Task: Look for products in the category "Candles & Air Fresheners" from Olbas only.
Action: Mouse moved to (765, 251)
Screenshot: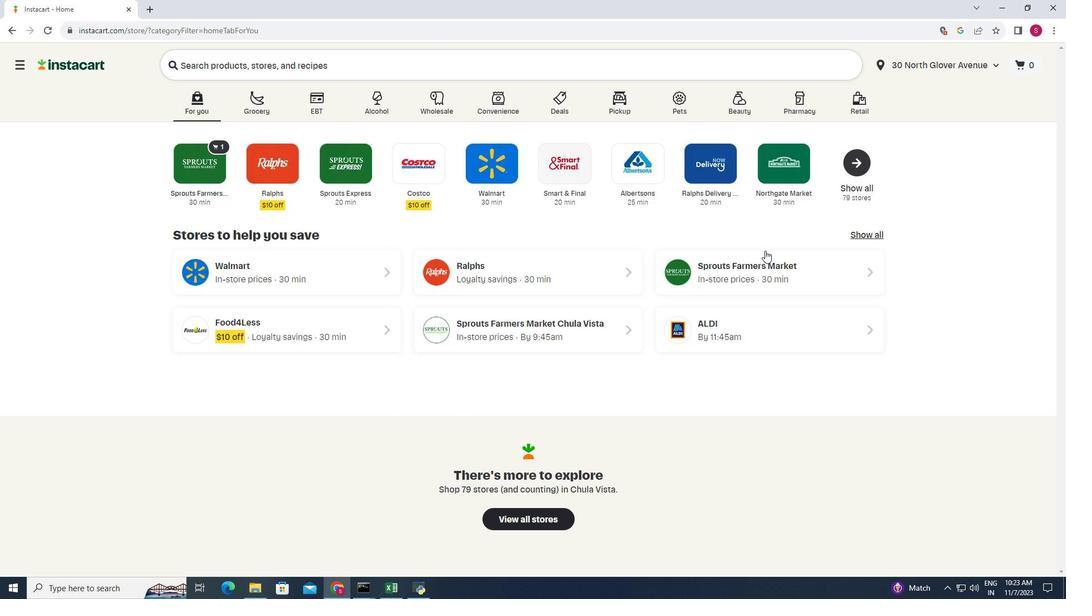 
Action: Mouse pressed left at (765, 251)
Screenshot: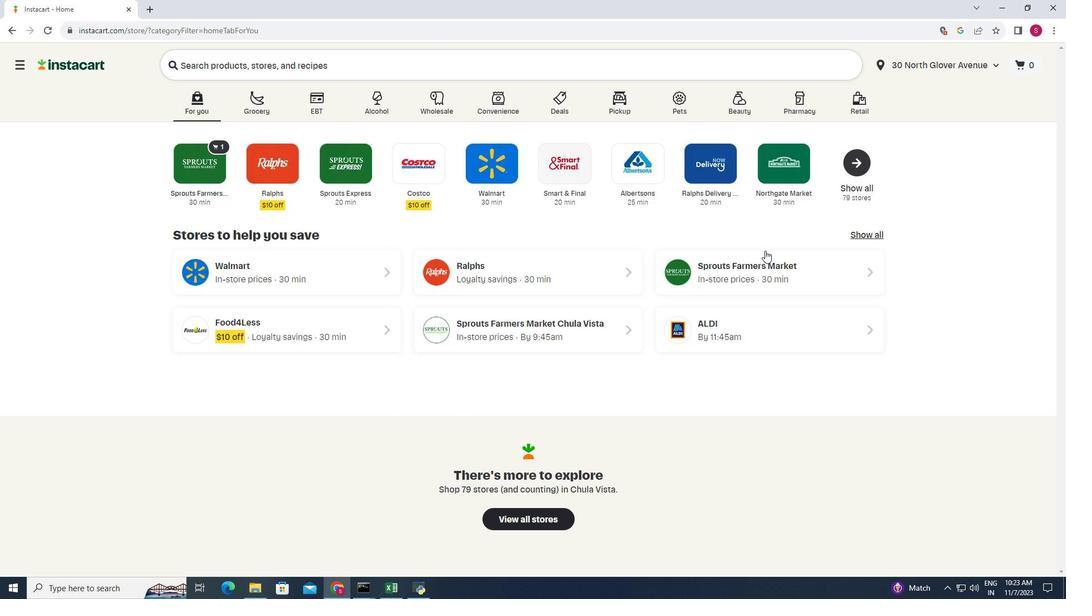 
Action: Mouse moved to (91, 371)
Screenshot: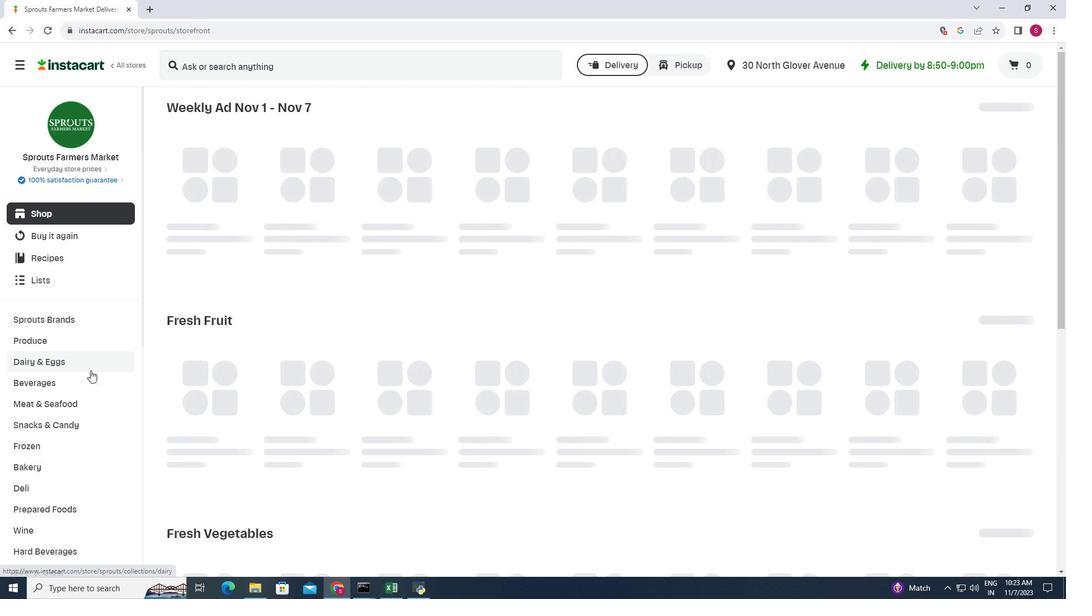 
Action: Mouse scrolled (91, 370) with delta (0, 0)
Screenshot: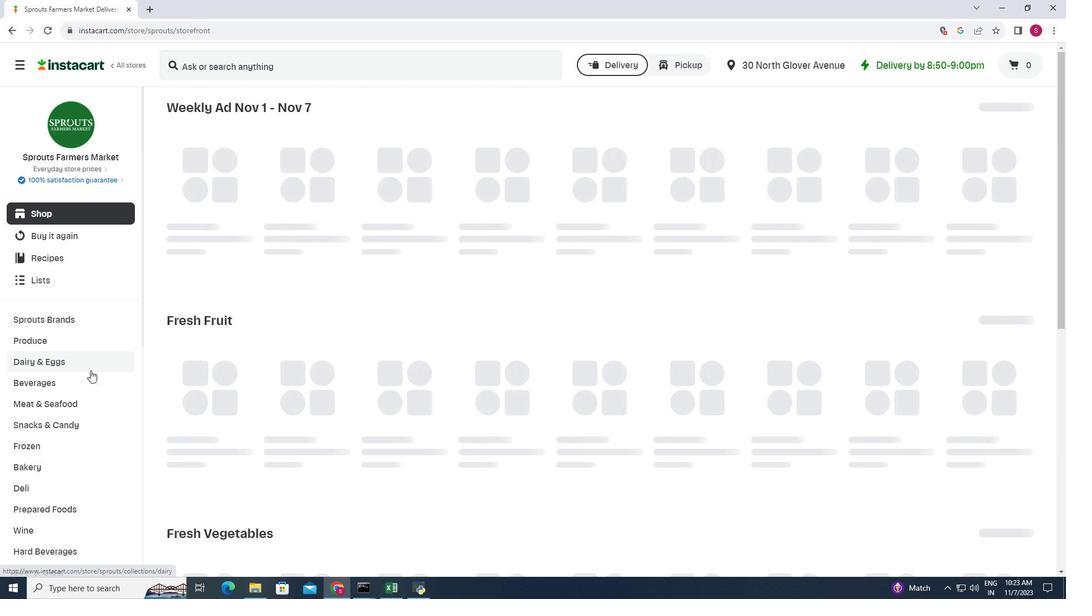 
Action: Mouse moved to (90, 371)
Screenshot: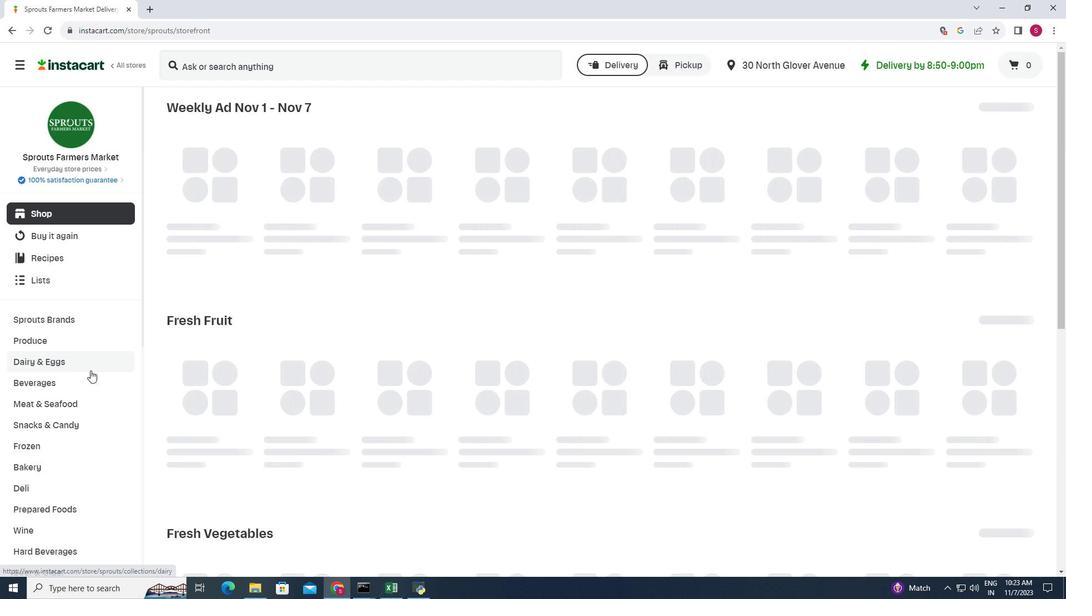 
Action: Mouse scrolled (90, 370) with delta (0, 0)
Screenshot: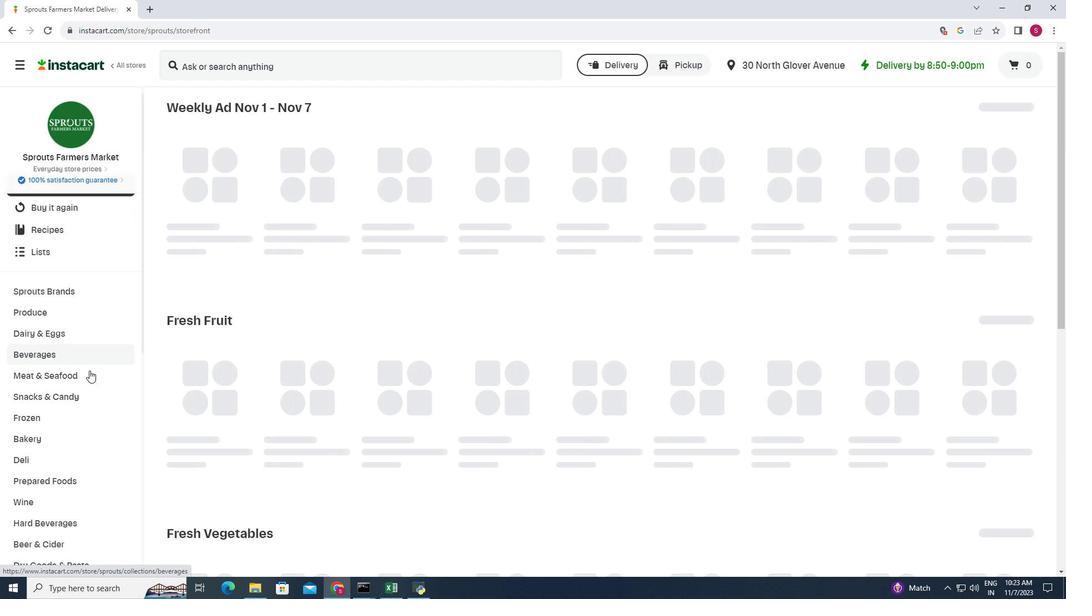 
Action: Mouse moved to (89, 371)
Screenshot: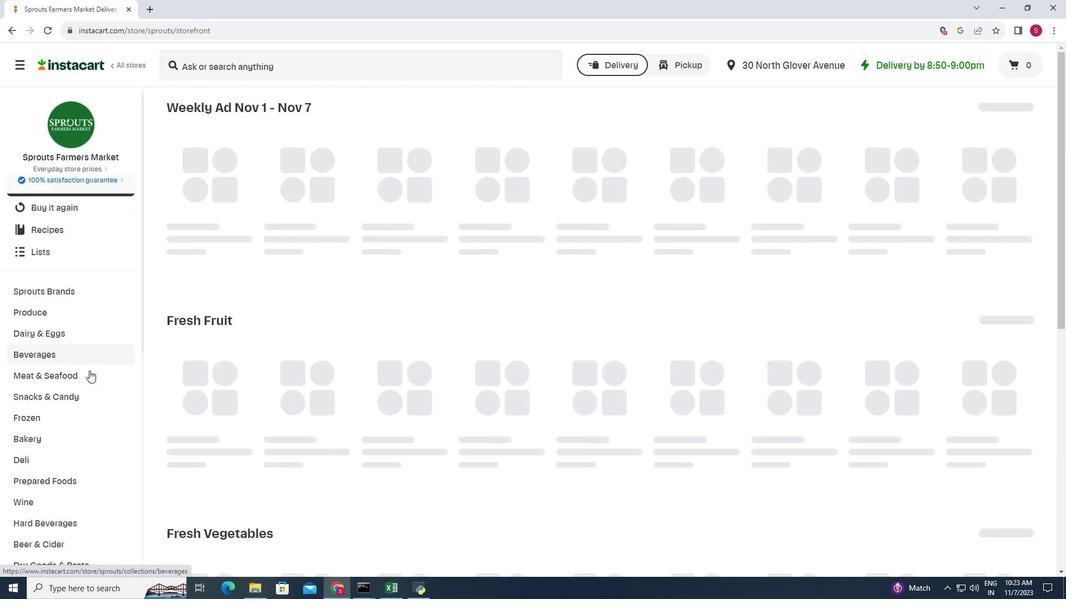 
Action: Mouse scrolled (89, 370) with delta (0, 0)
Screenshot: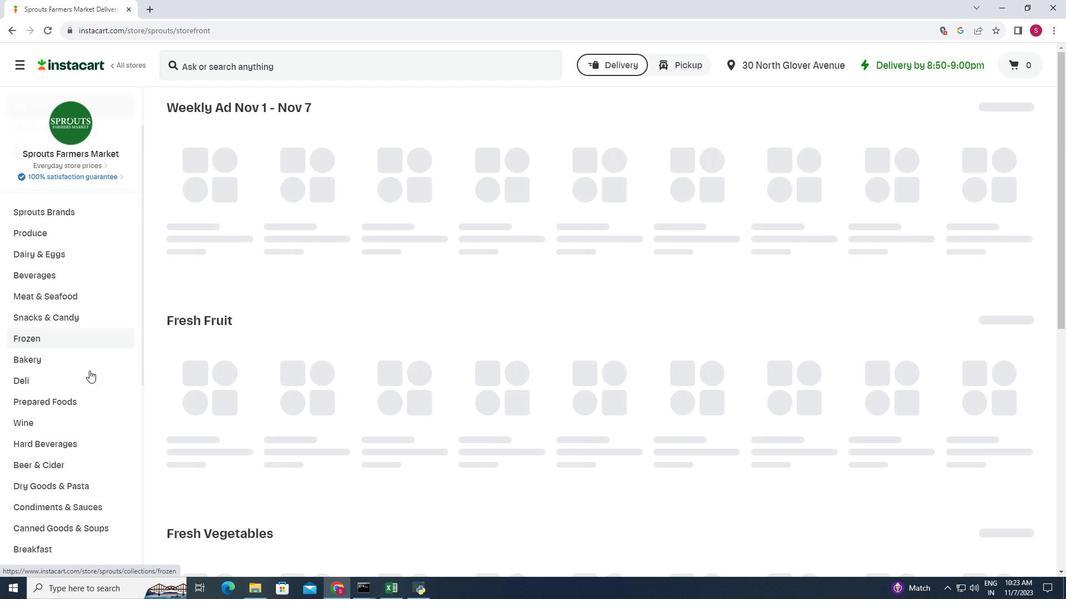 
Action: Mouse moved to (89, 371)
Screenshot: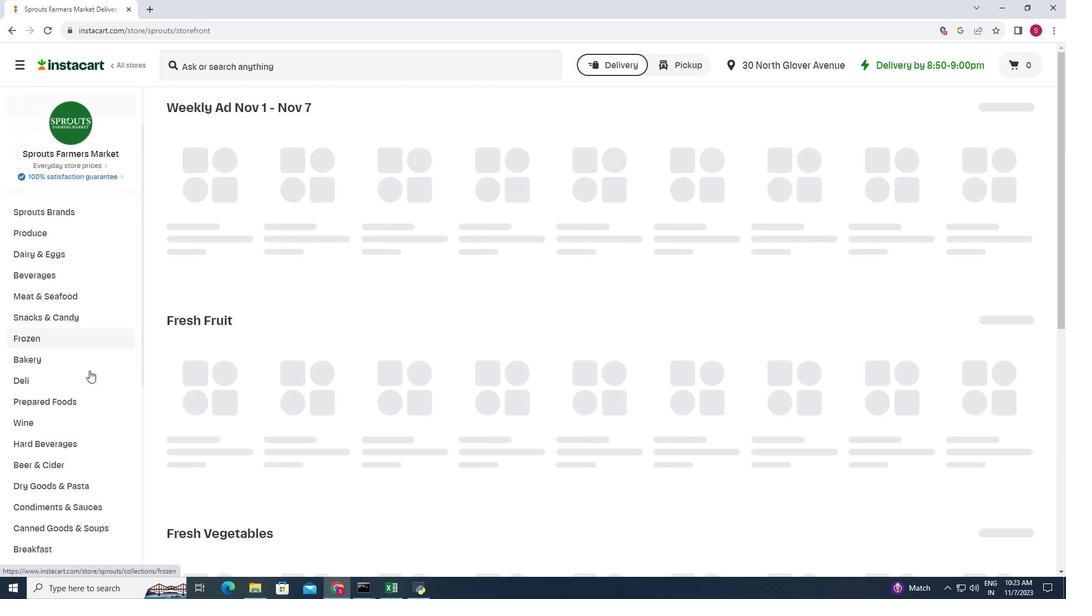
Action: Mouse scrolled (89, 370) with delta (0, 0)
Screenshot: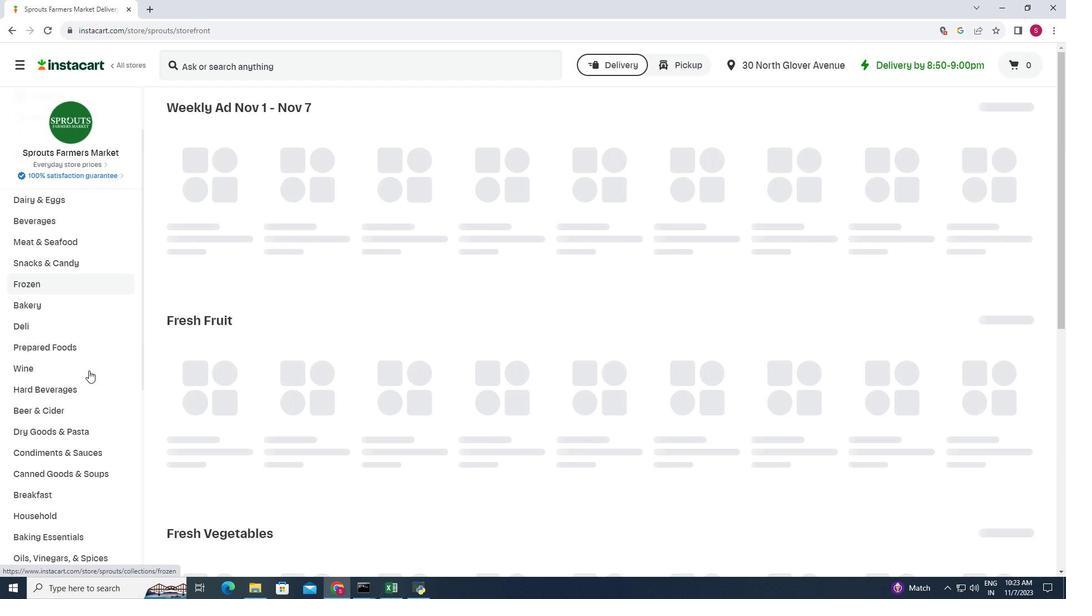 
Action: Mouse moved to (62, 456)
Screenshot: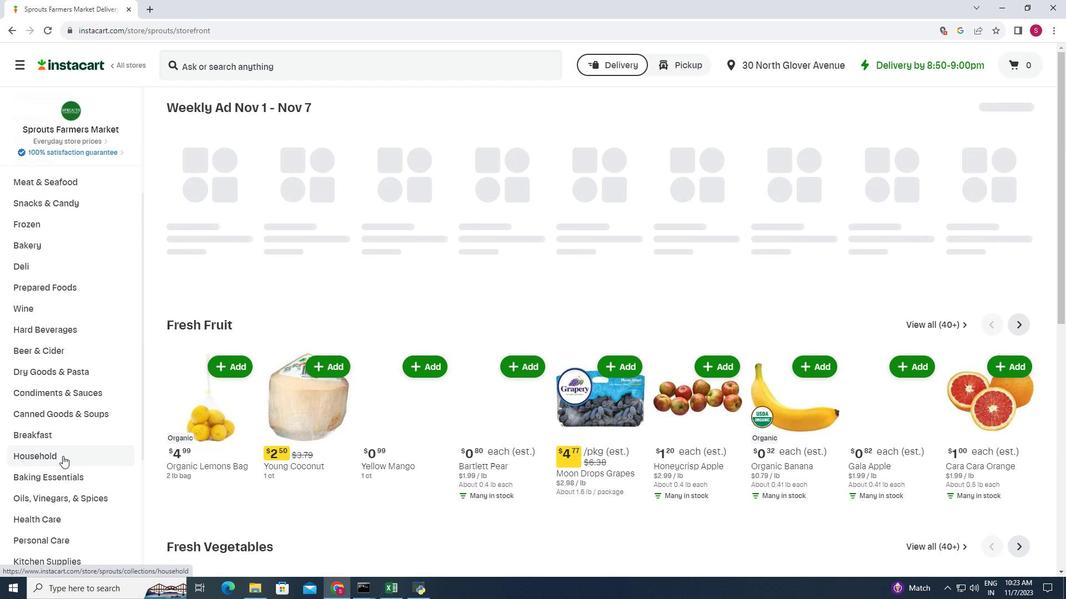 
Action: Mouse pressed left at (62, 456)
Screenshot: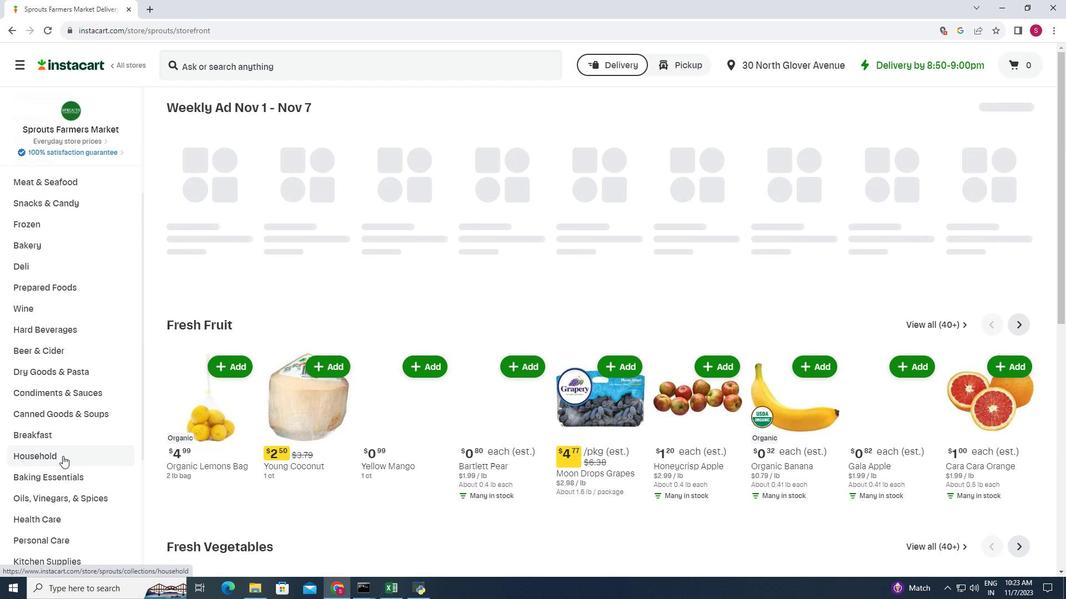
Action: Mouse moved to (591, 133)
Screenshot: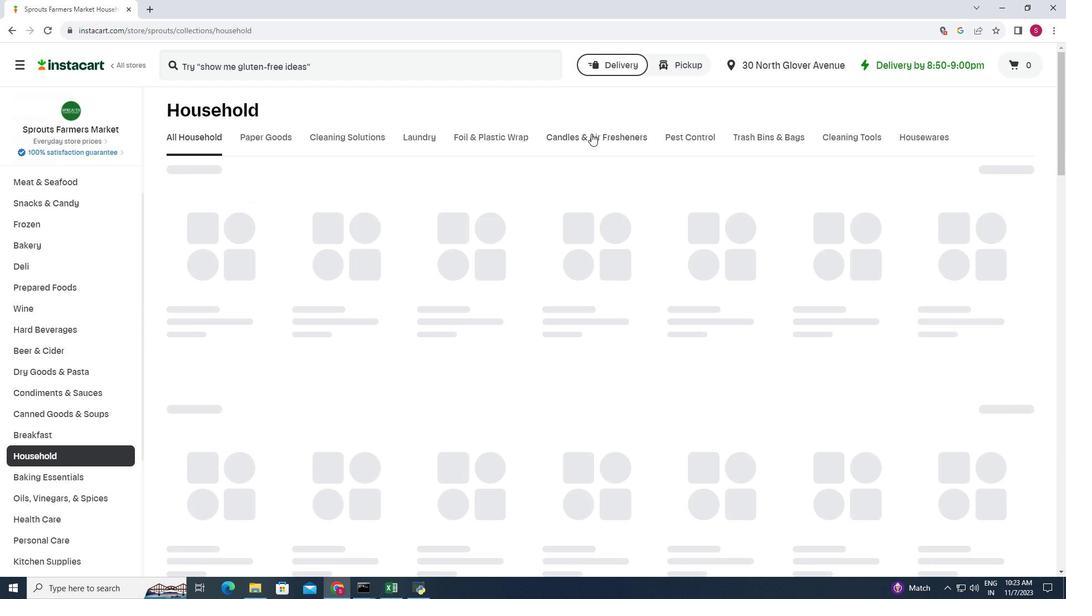 
Action: Mouse pressed left at (591, 133)
Screenshot: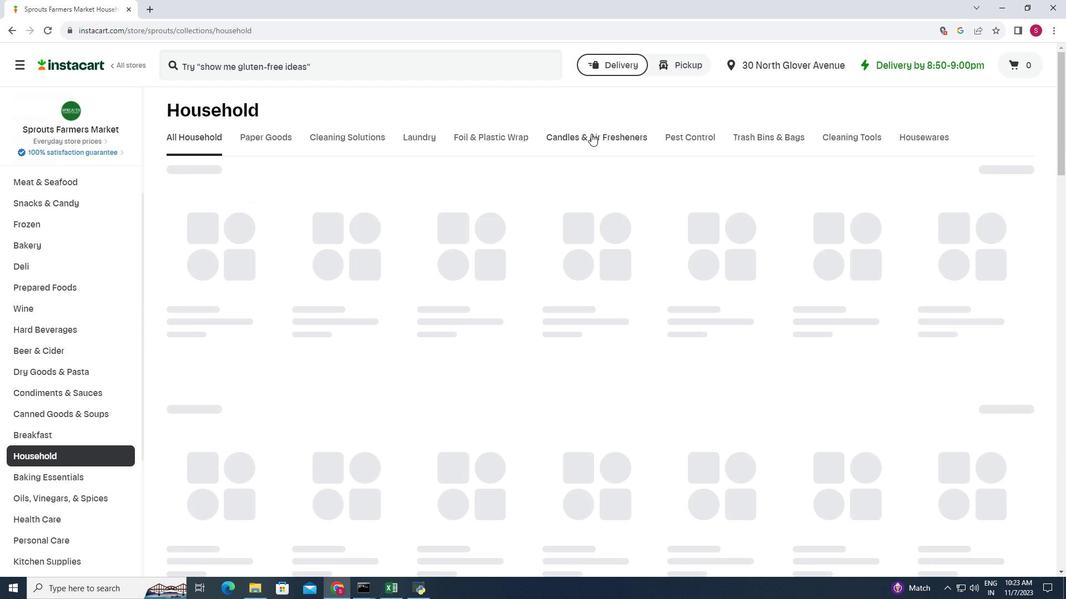 
Action: Mouse moved to (261, 225)
Screenshot: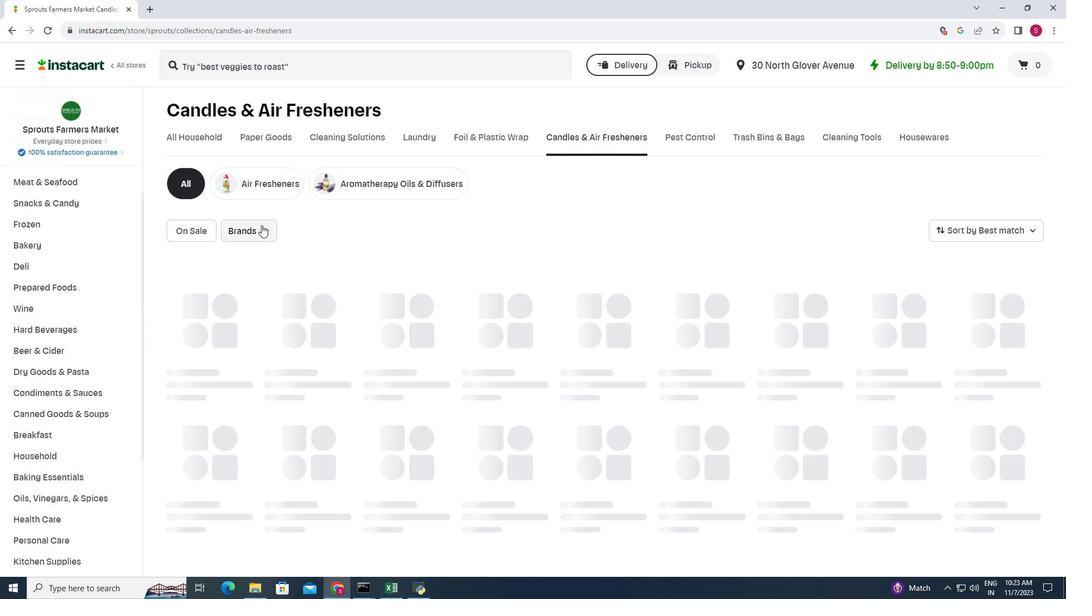 
Action: Mouse pressed left at (261, 225)
Screenshot: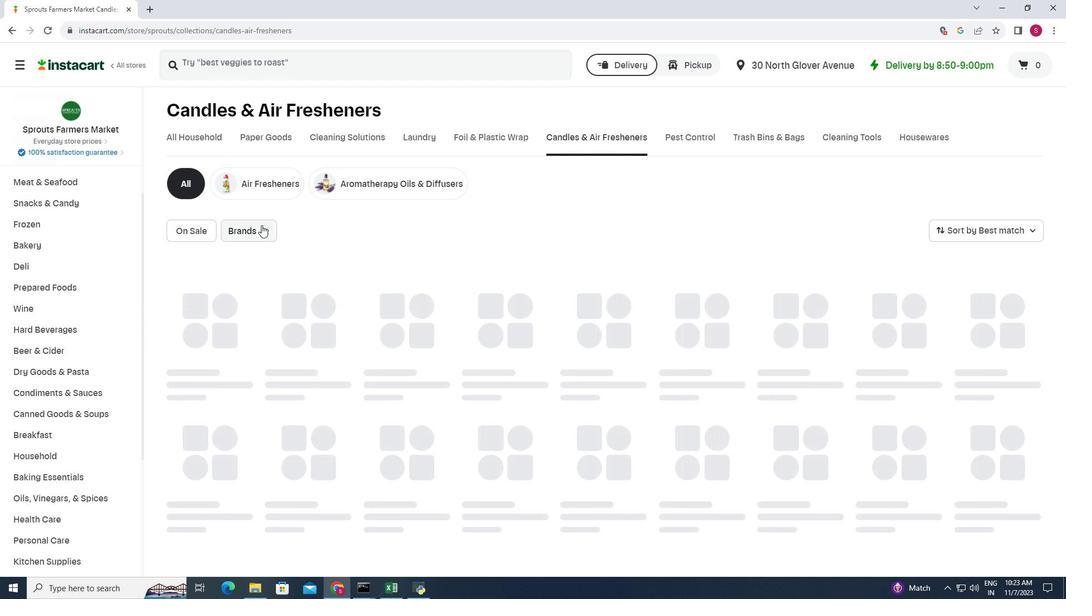 
Action: Mouse moved to (263, 222)
Screenshot: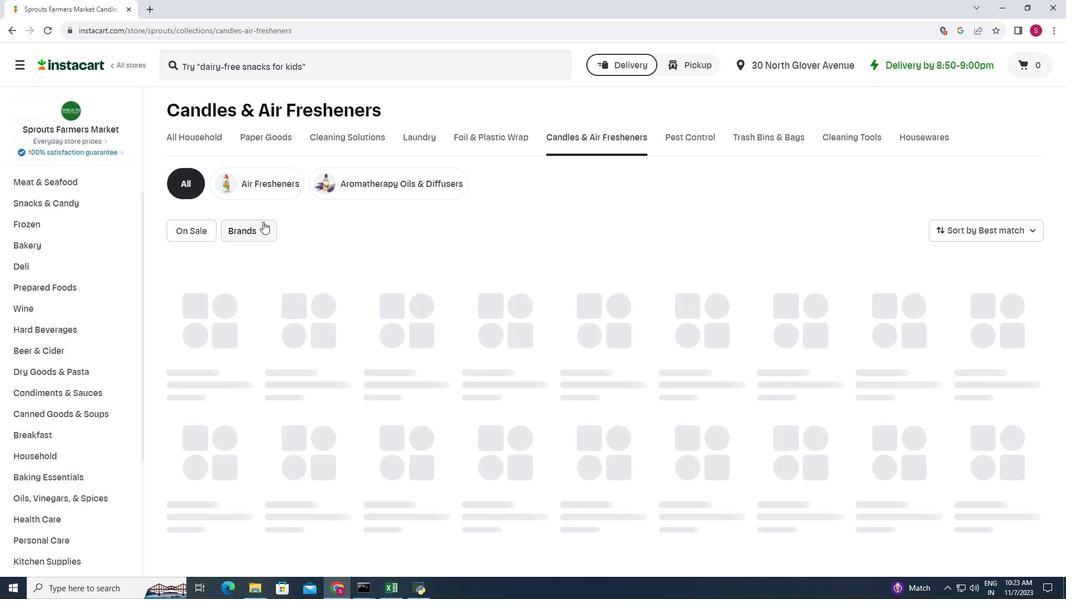 
Action: Mouse pressed left at (263, 222)
Screenshot: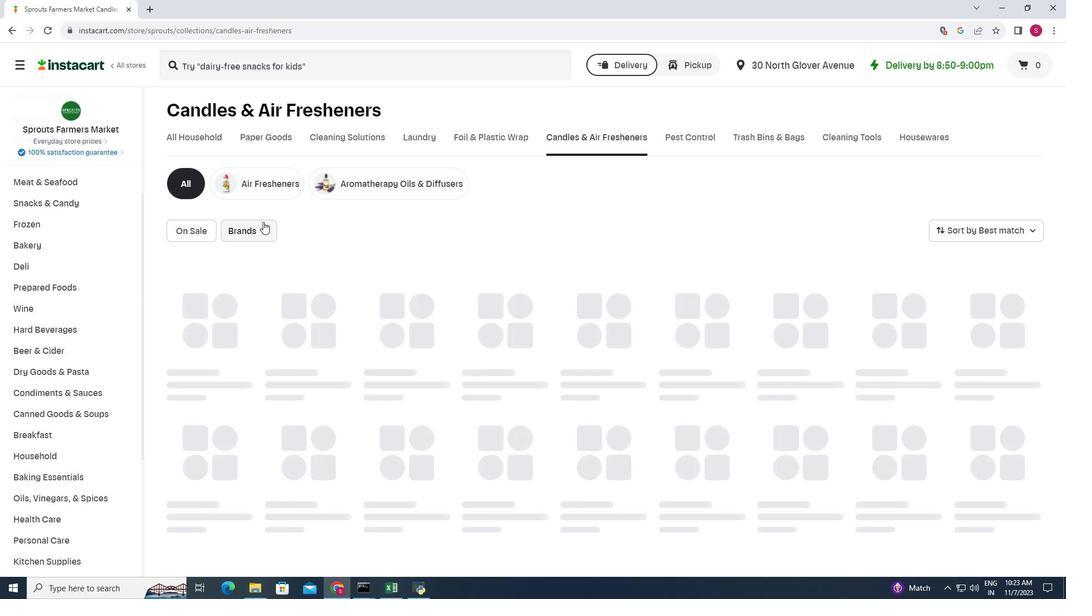 
Action: Mouse moved to (262, 228)
Screenshot: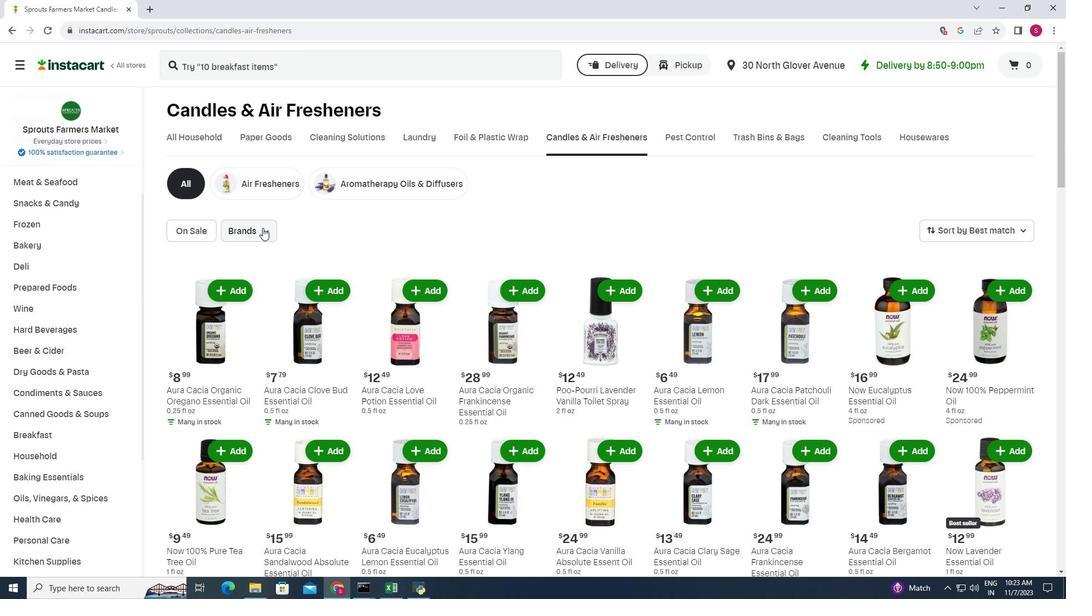 
Action: Mouse pressed left at (262, 228)
Screenshot: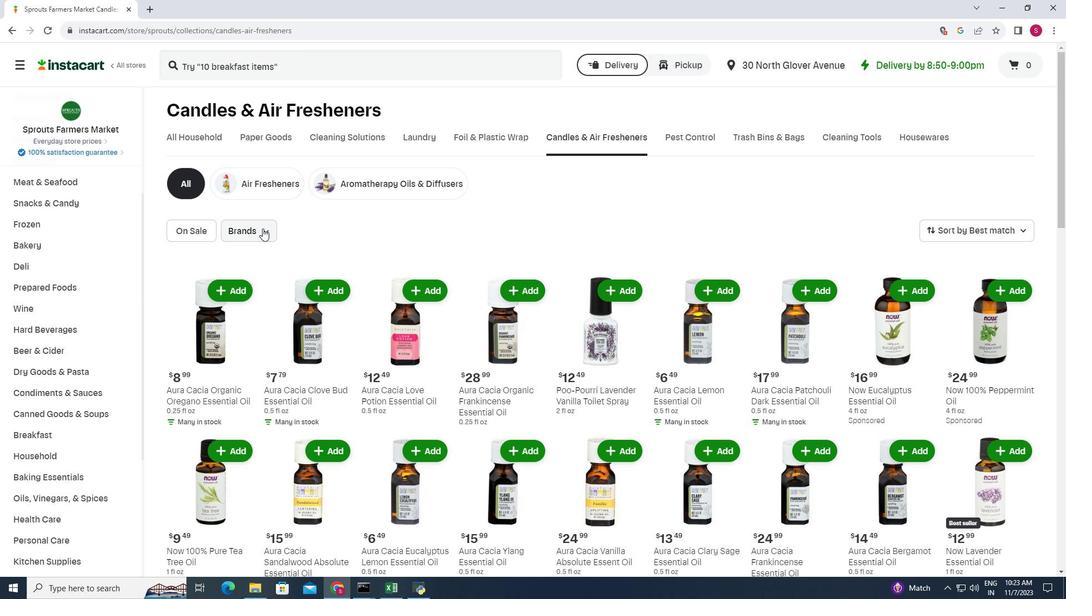 
Action: Mouse moved to (268, 298)
Screenshot: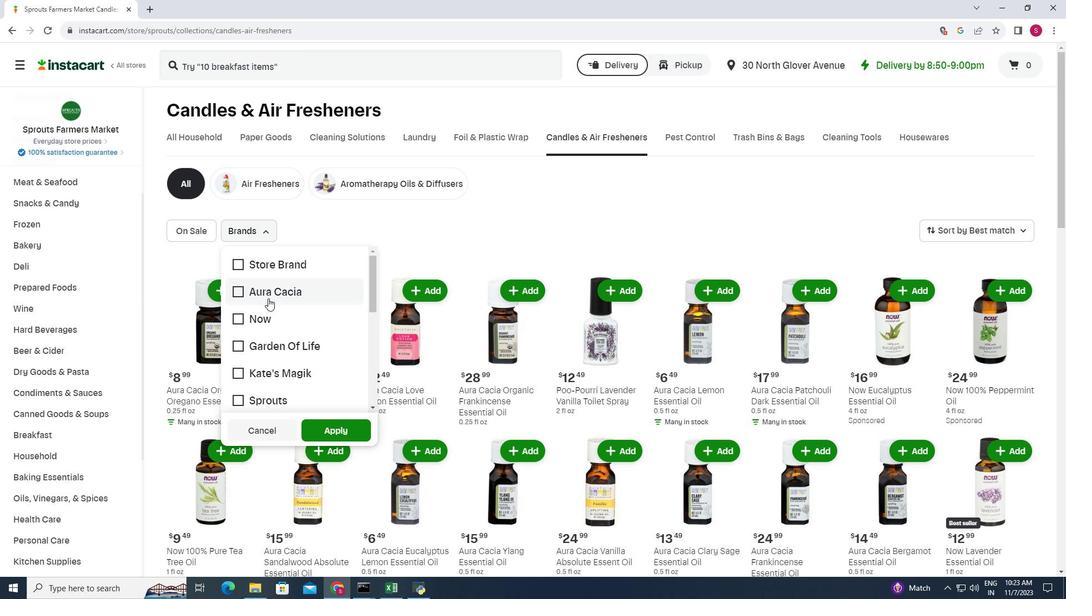 
Action: Mouse scrolled (268, 298) with delta (0, 0)
Screenshot: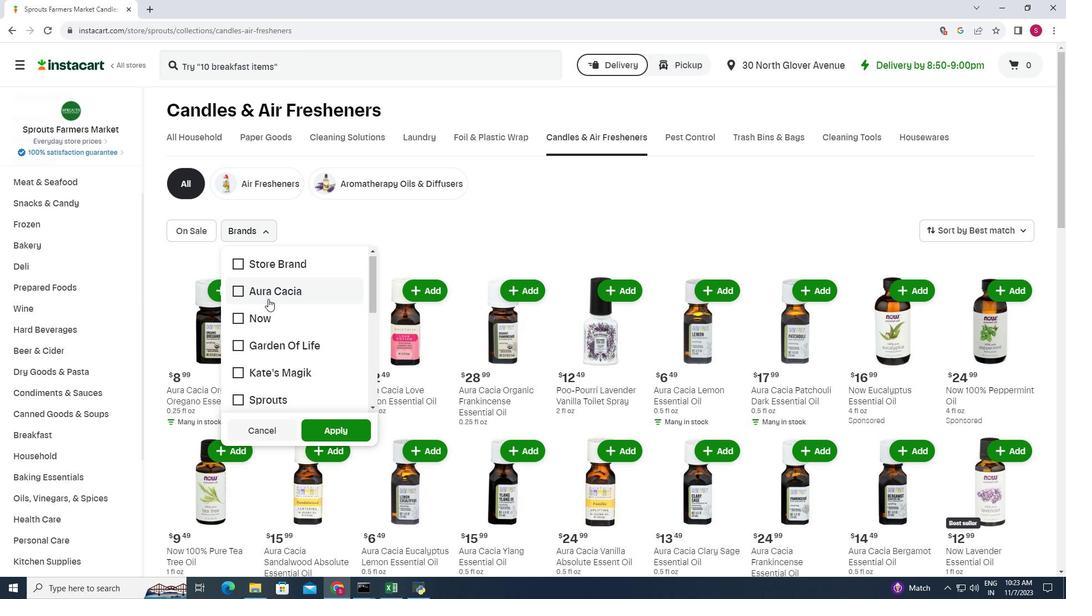 
Action: Mouse moved to (268, 299)
Screenshot: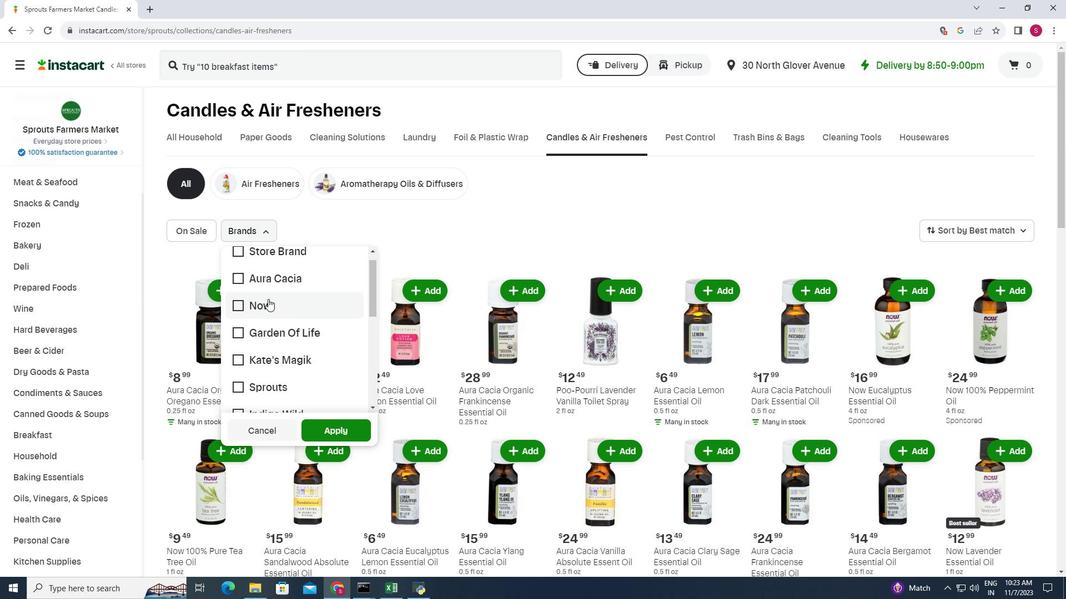 
Action: Mouse scrolled (268, 298) with delta (0, 0)
Screenshot: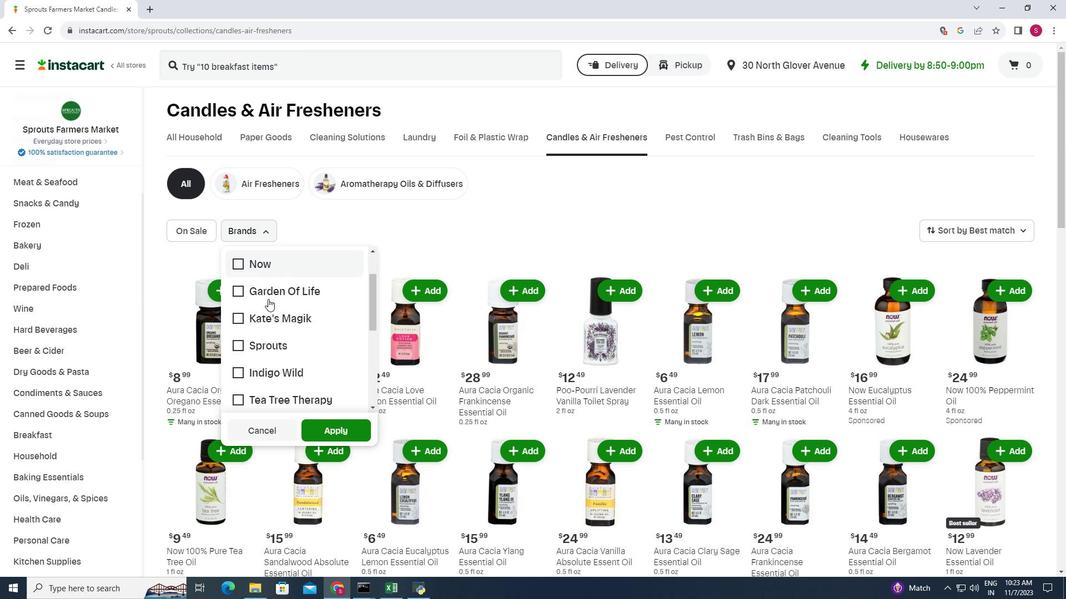 
Action: Mouse scrolled (268, 298) with delta (0, 0)
Screenshot: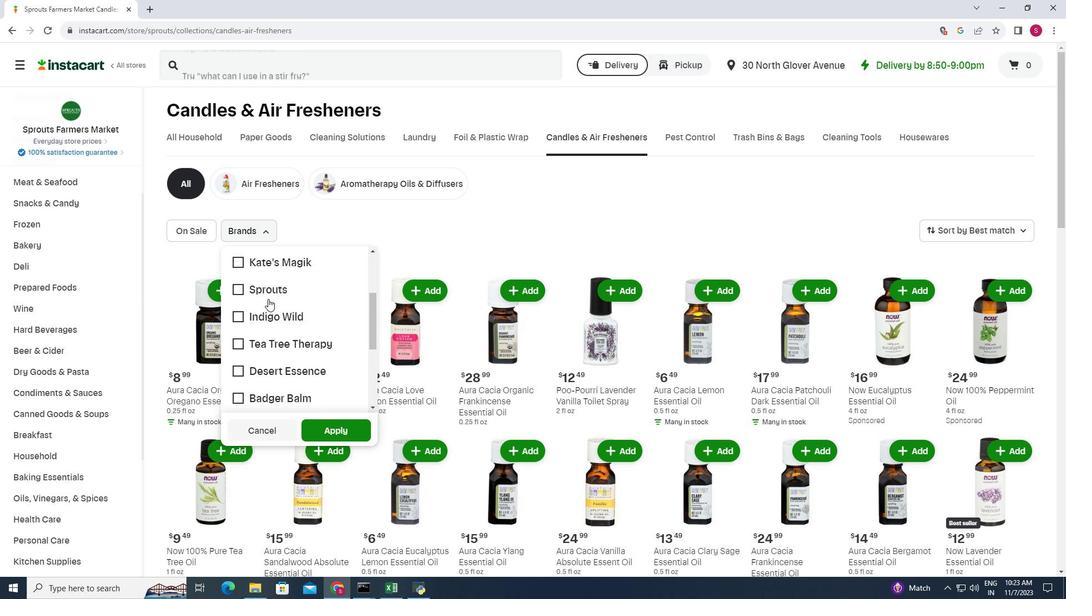 
Action: Mouse moved to (268, 299)
Screenshot: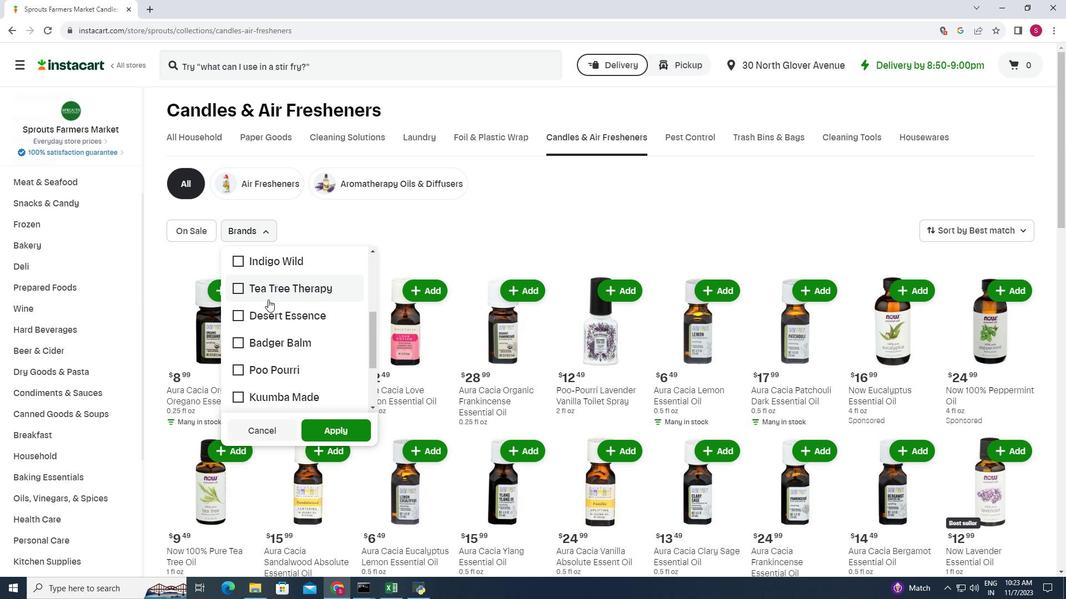 
Action: Mouse scrolled (268, 299) with delta (0, 0)
Screenshot: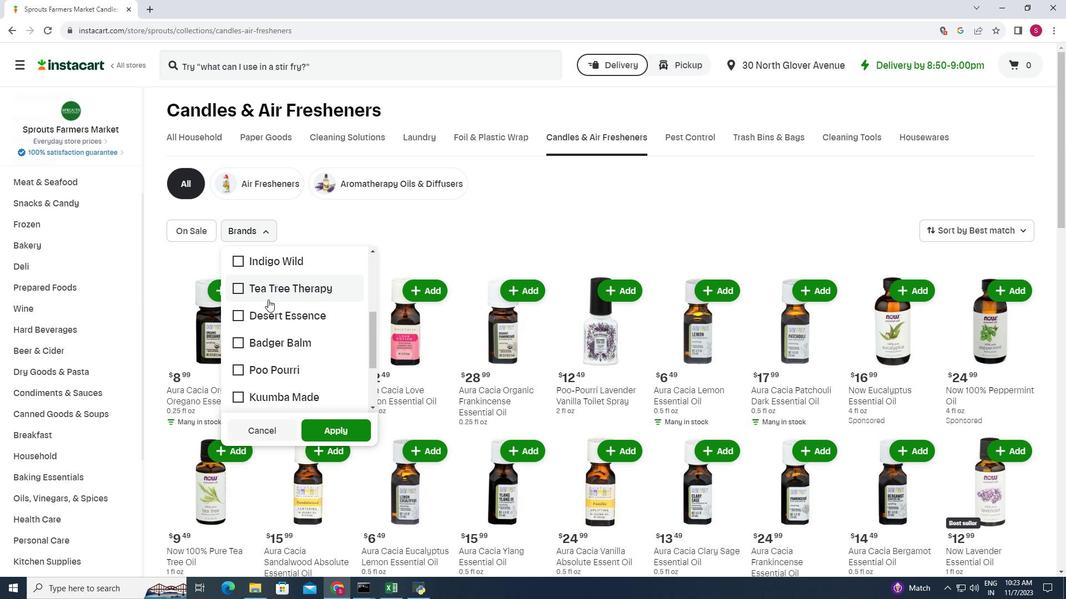 
Action: Mouse moved to (268, 301)
Screenshot: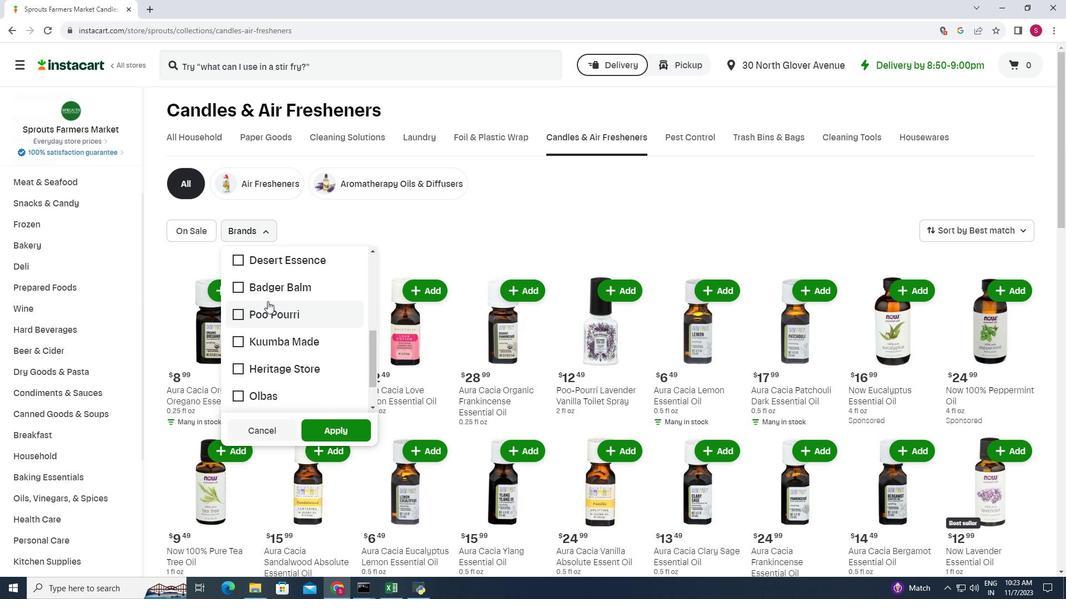 
Action: Mouse scrolled (268, 300) with delta (0, 0)
Screenshot: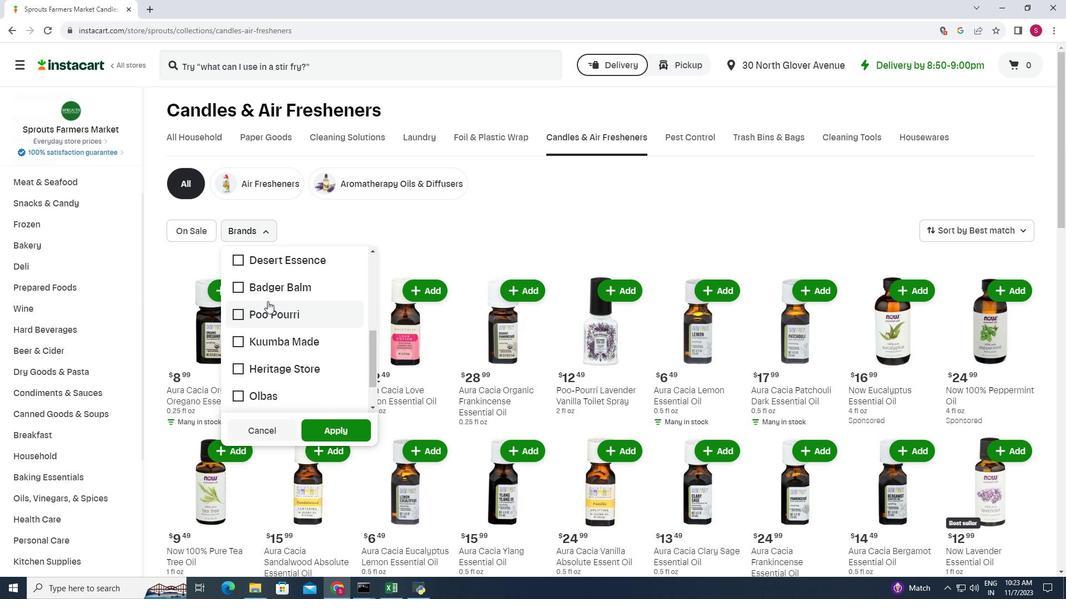 
Action: Mouse moved to (280, 342)
Screenshot: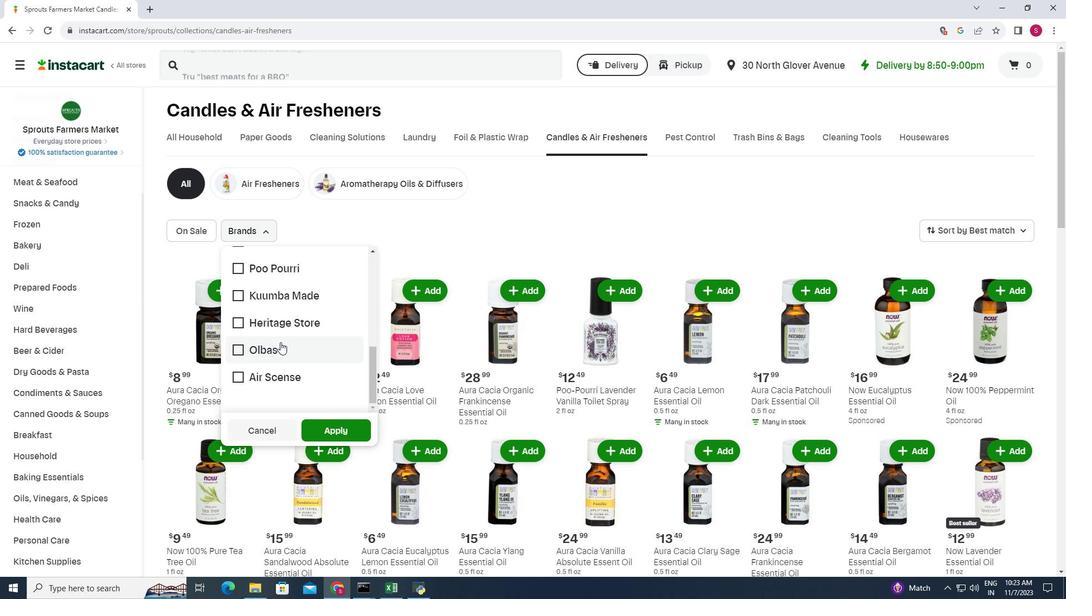 
Action: Mouse pressed left at (280, 342)
Screenshot: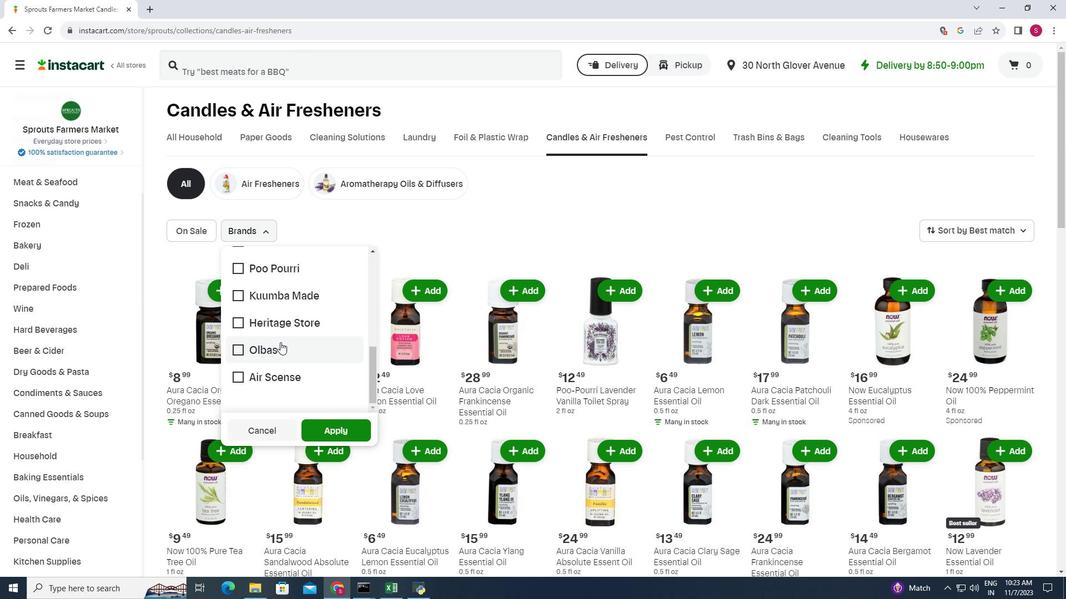 
Action: Mouse moved to (341, 427)
Screenshot: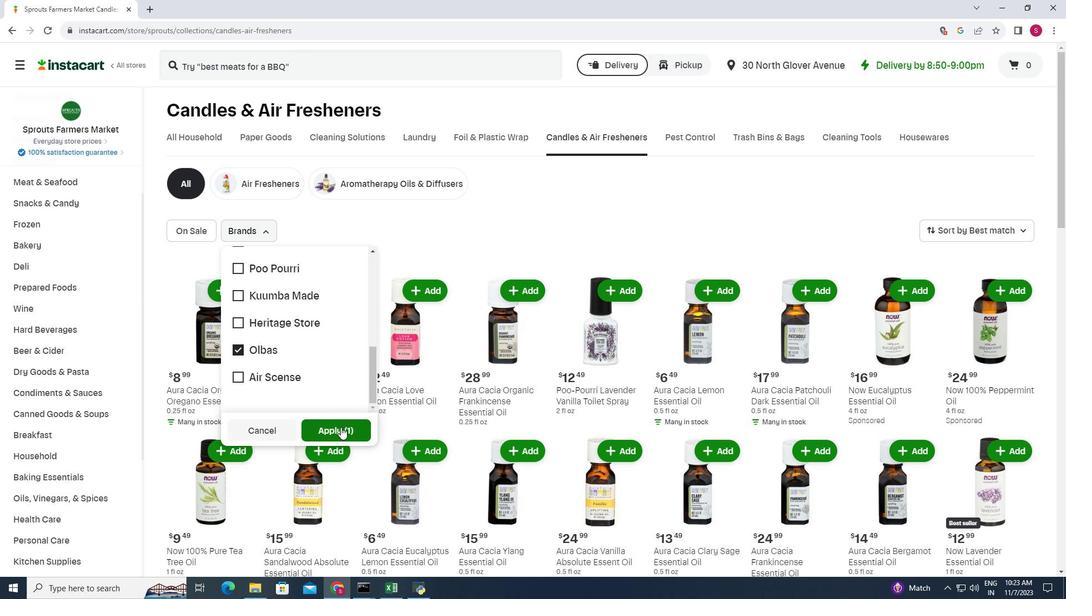 
Action: Mouse pressed left at (341, 427)
Screenshot: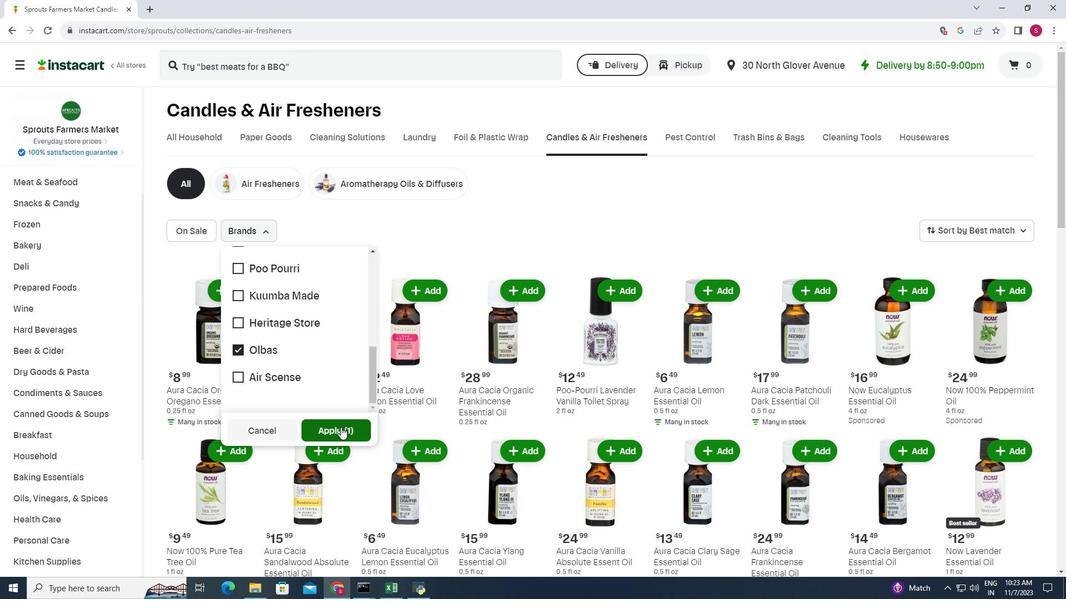 
Action: Mouse moved to (495, 214)
Screenshot: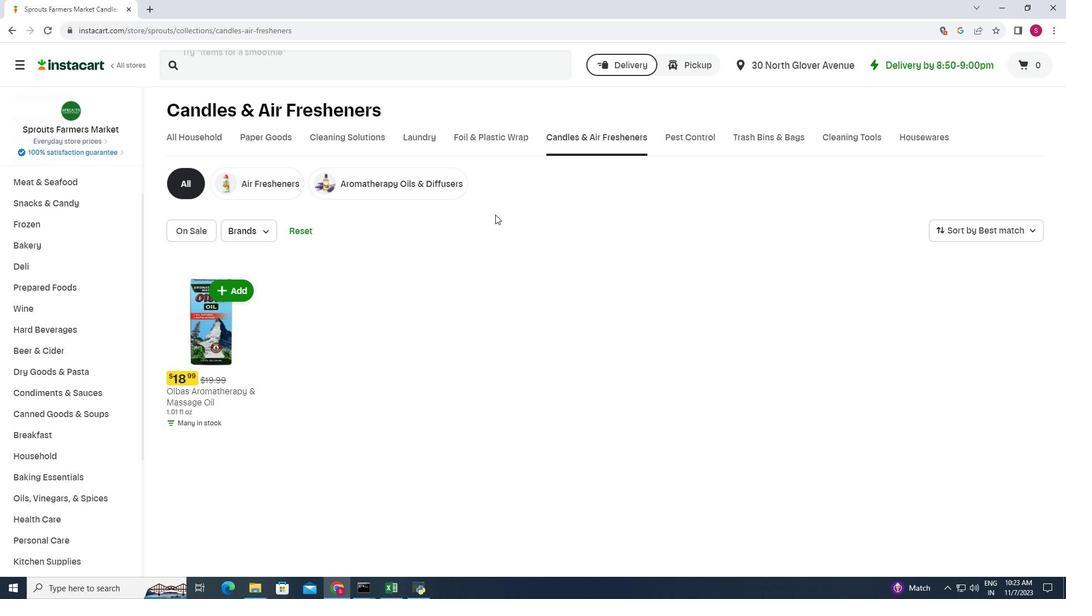 
